 Task: Select a schedule automation every third saturday of the month at 03:00 PM.
Action: Mouse moved to (347, 406)
Screenshot: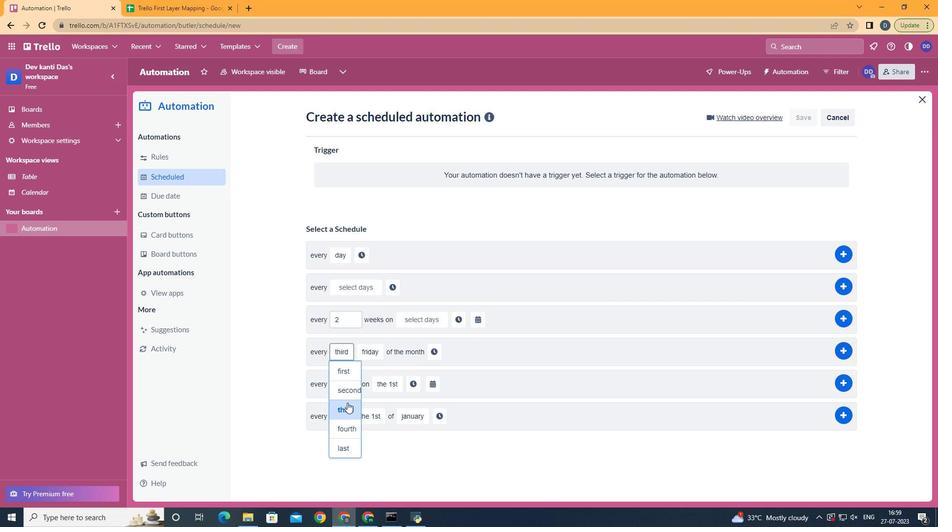 
Action: Mouse pressed left at (347, 406)
Screenshot: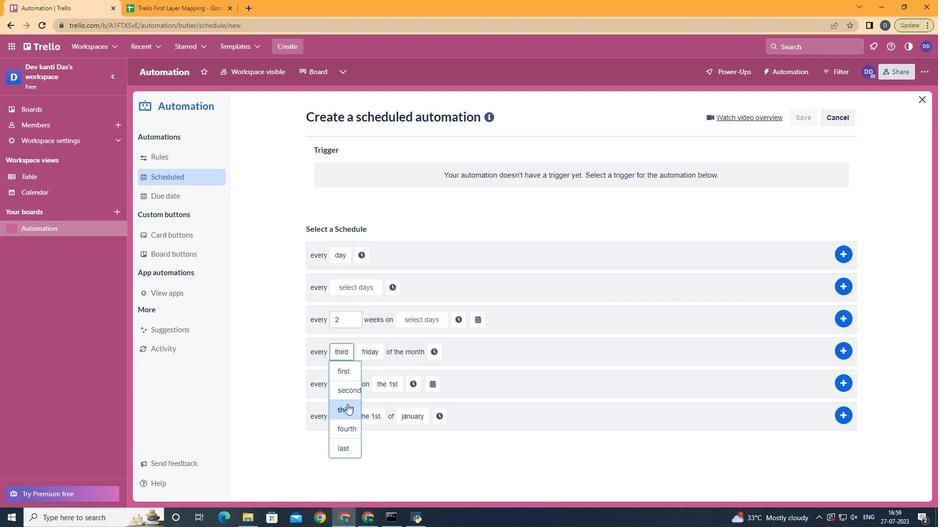 
Action: Mouse moved to (385, 469)
Screenshot: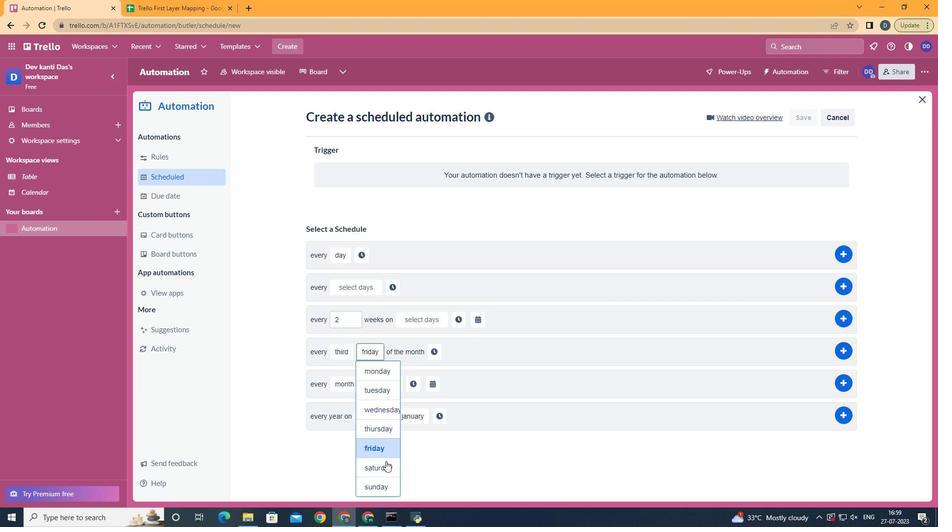 
Action: Mouse pressed left at (385, 469)
Screenshot: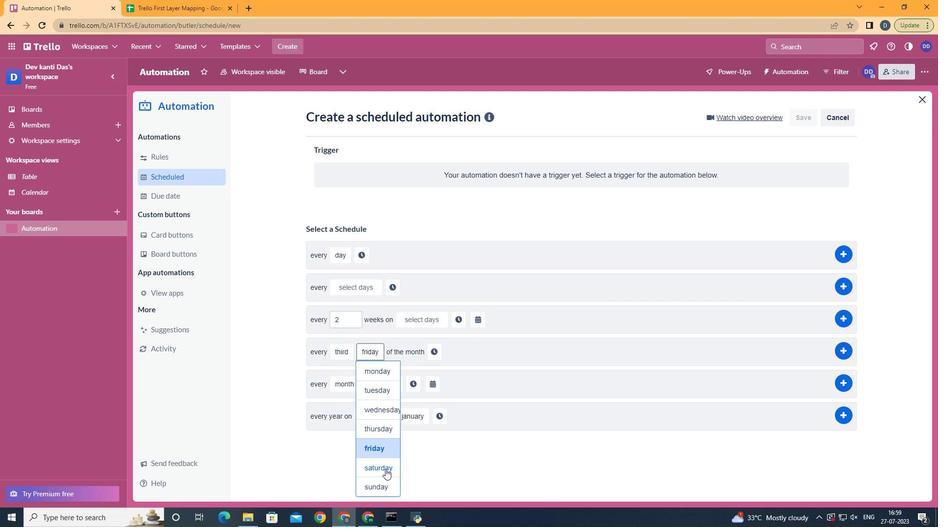 
Action: Mouse moved to (445, 354)
Screenshot: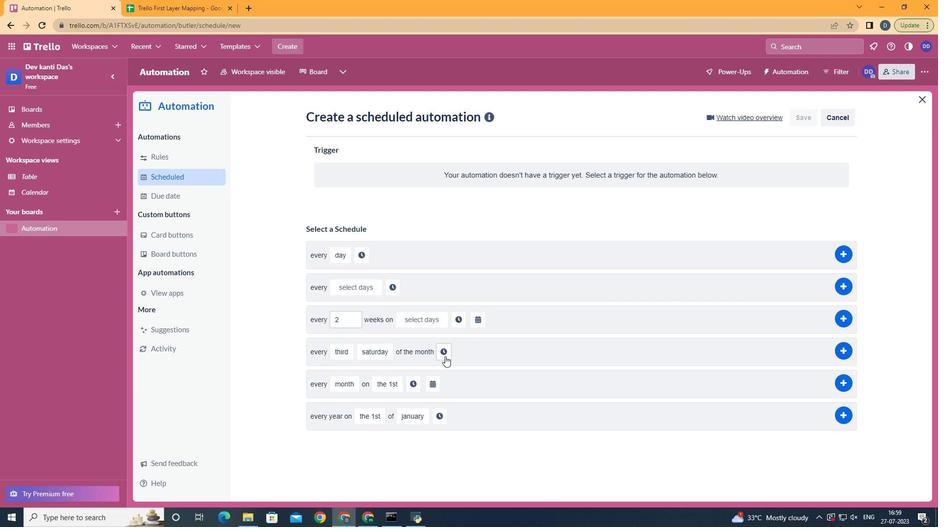 
Action: Mouse pressed left at (445, 354)
Screenshot: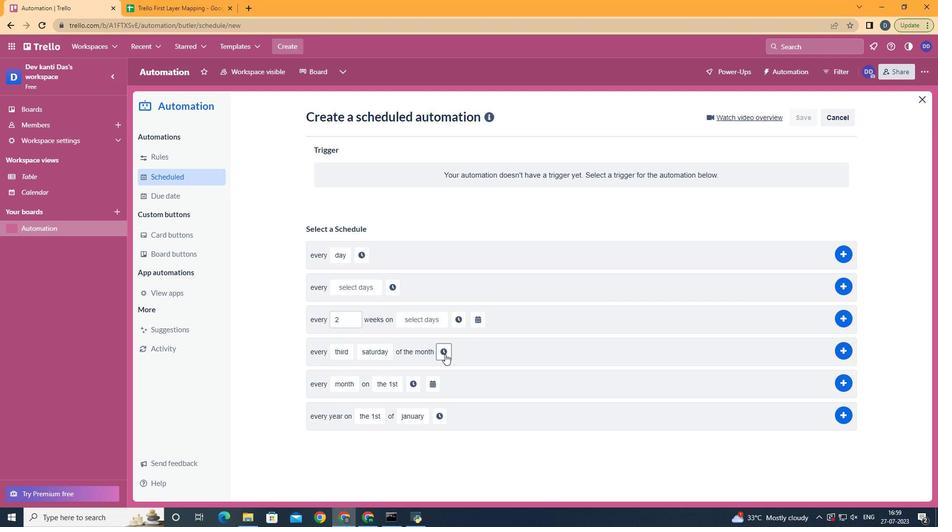 
Action: Mouse moved to (481, 359)
Screenshot: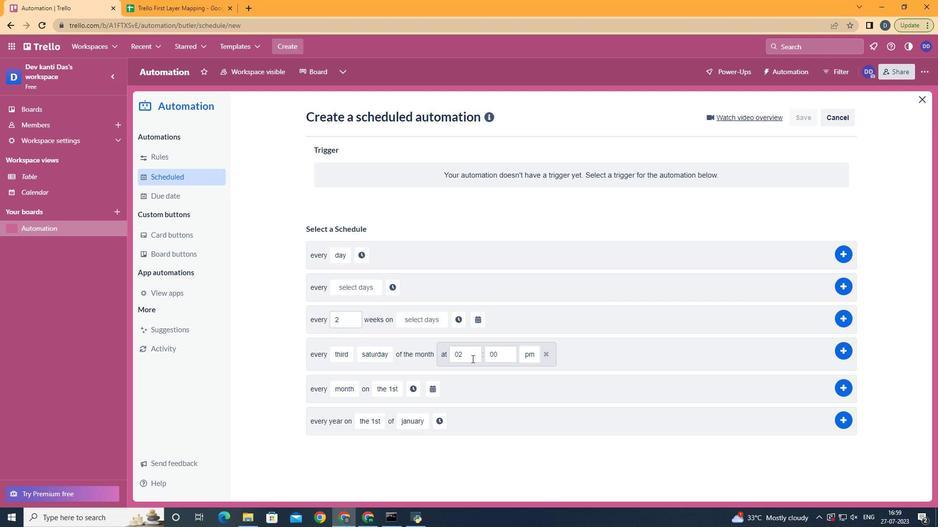 
Action: Mouse pressed left at (481, 359)
Screenshot: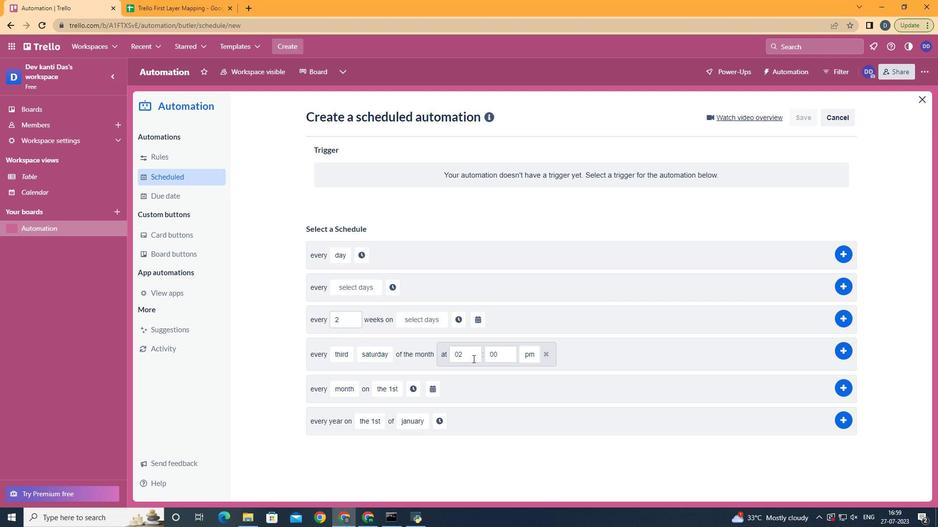 
Action: Key pressed <Key.backspace>3
Screenshot: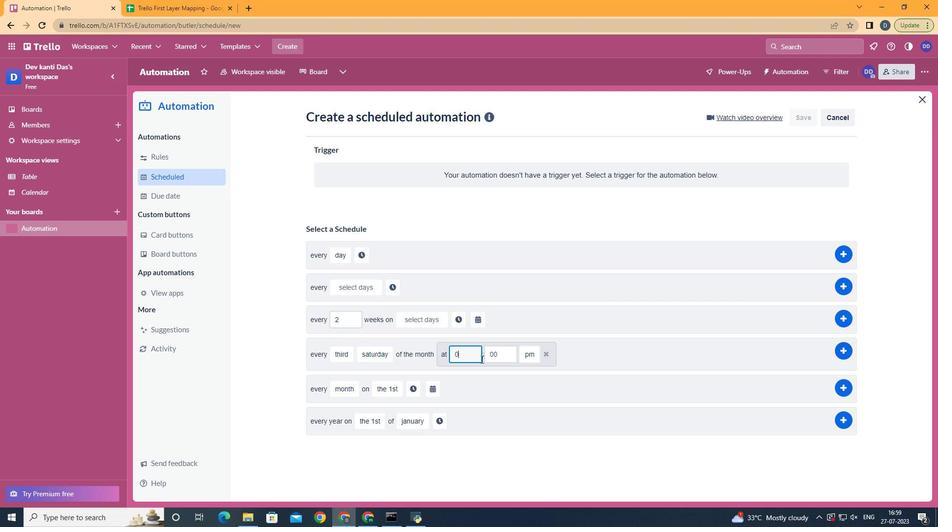 
Action: Mouse moved to (532, 394)
Screenshot: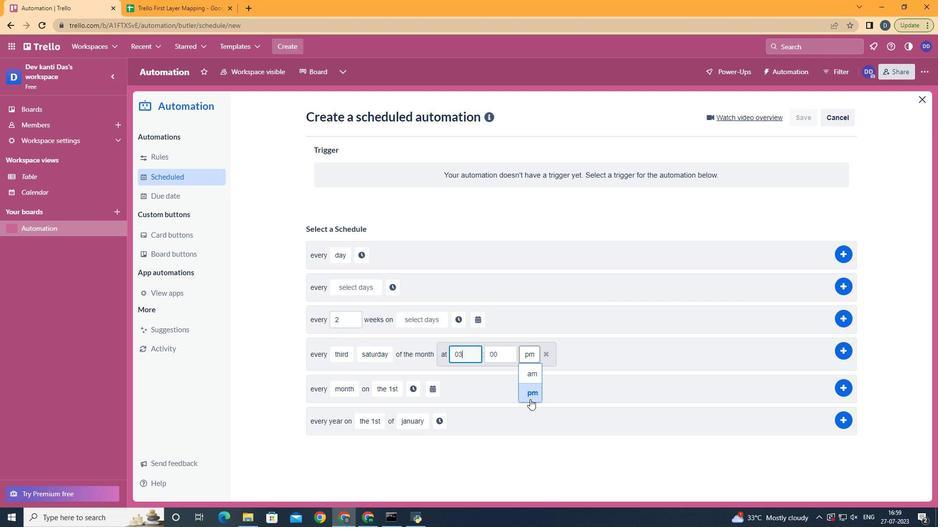 
Action: Mouse pressed left at (532, 394)
Screenshot: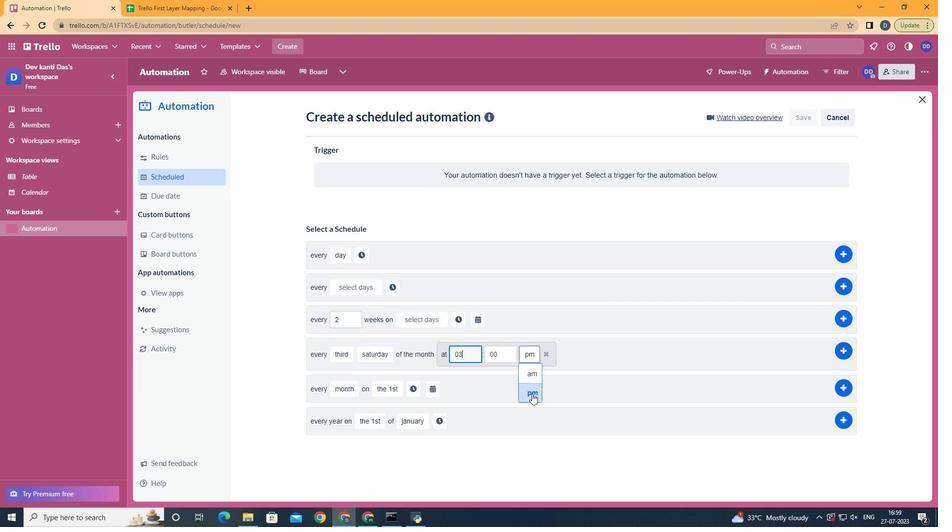 
